 Task: Sort the products in the category "Laundry" by price (lowest first).
Action: Mouse moved to (896, 313)
Screenshot: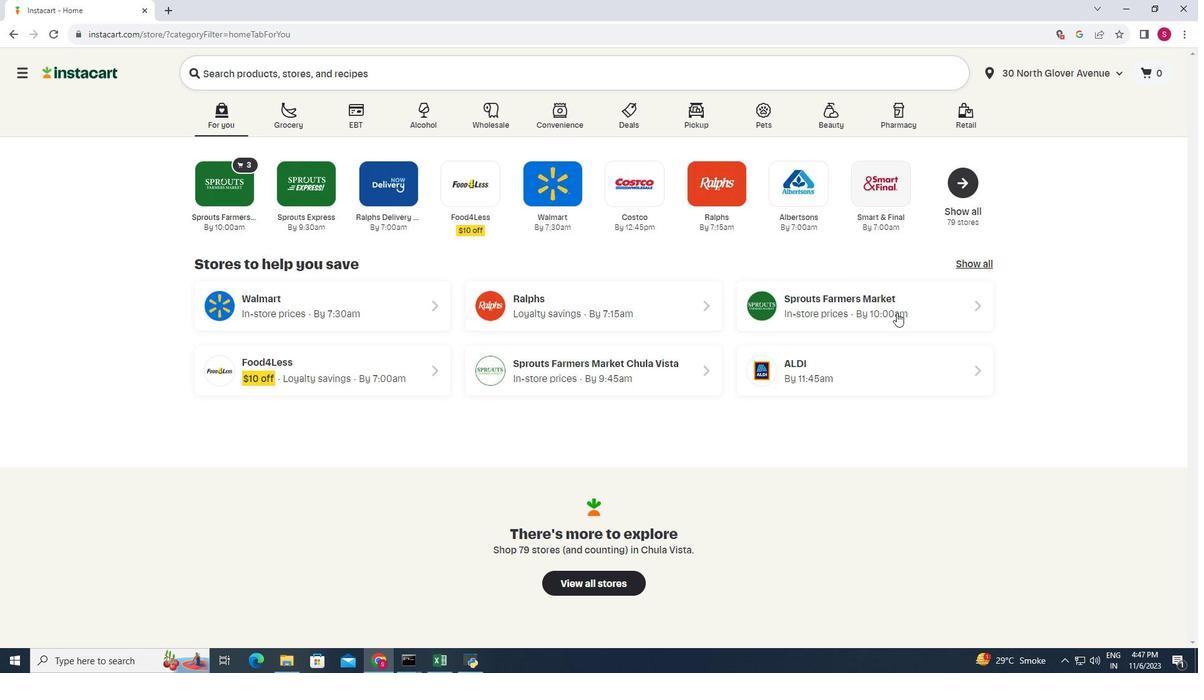 
Action: Mouse pressed left at (896, 313)
Screenshot: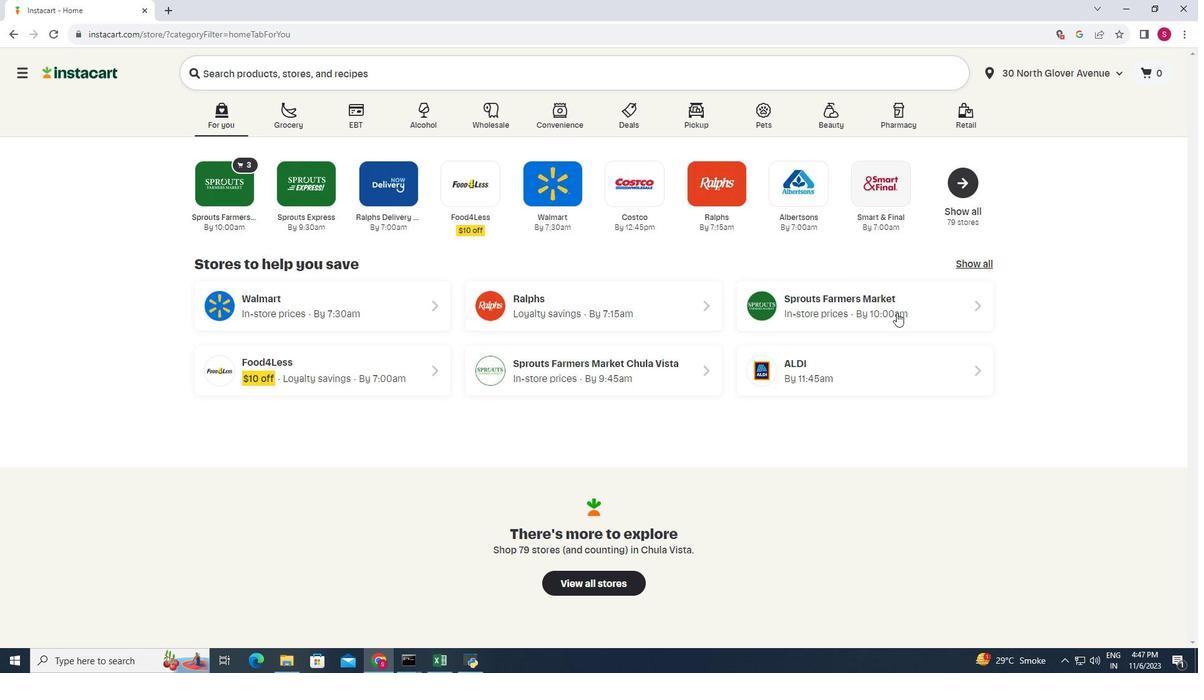 
Action: Mouse moved to (83, 411)
Screenshot: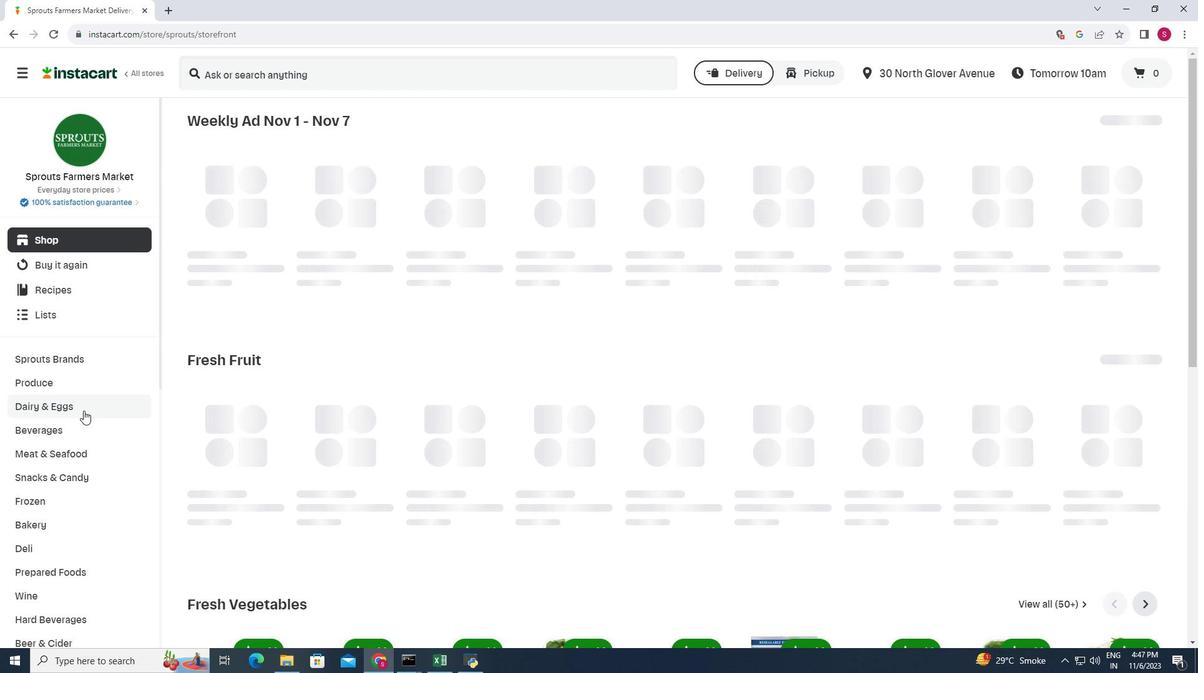 
Action: Mouse scrolled (83, 410) with delta (0, 0)
Screenshot: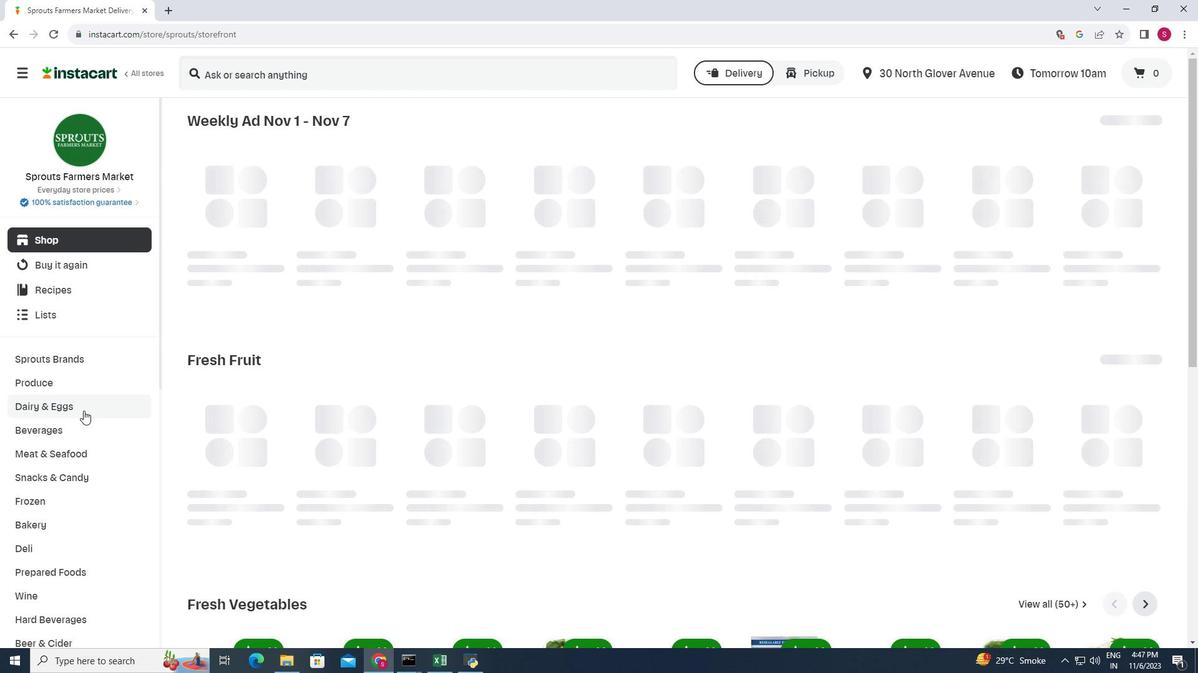 
Action: Mouse scrolled (83, 410) with delta (0, 0)
Screenshot: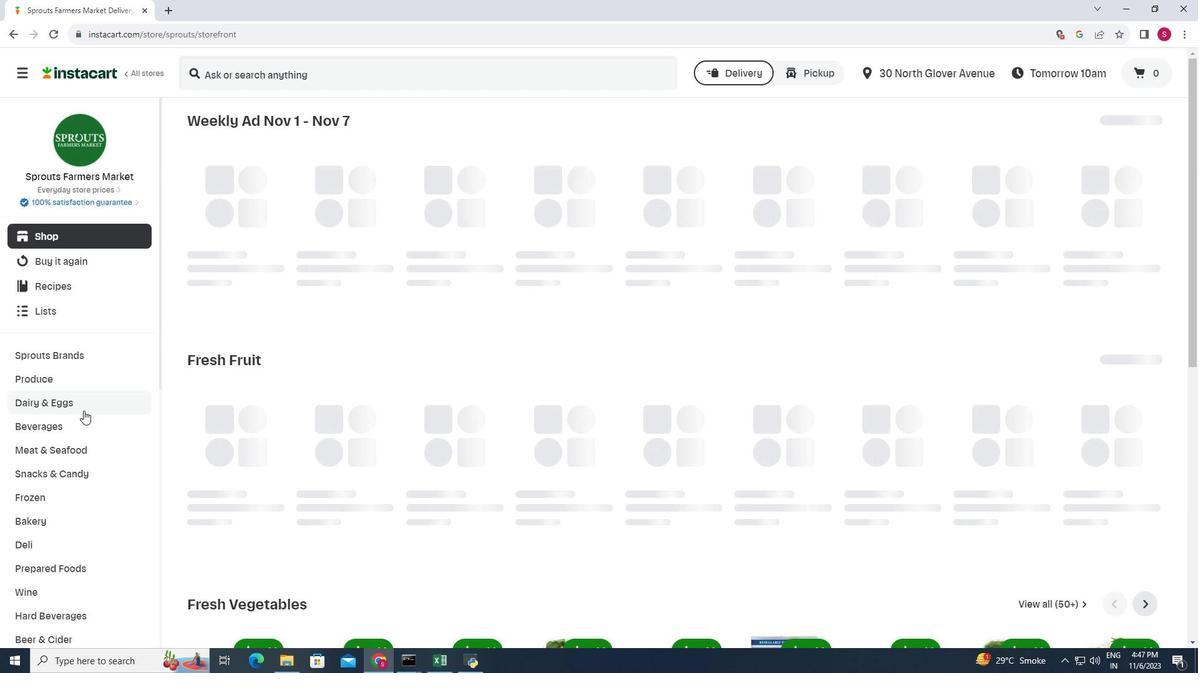 
Action: Mouse moved to (82, 411)
Screenshot: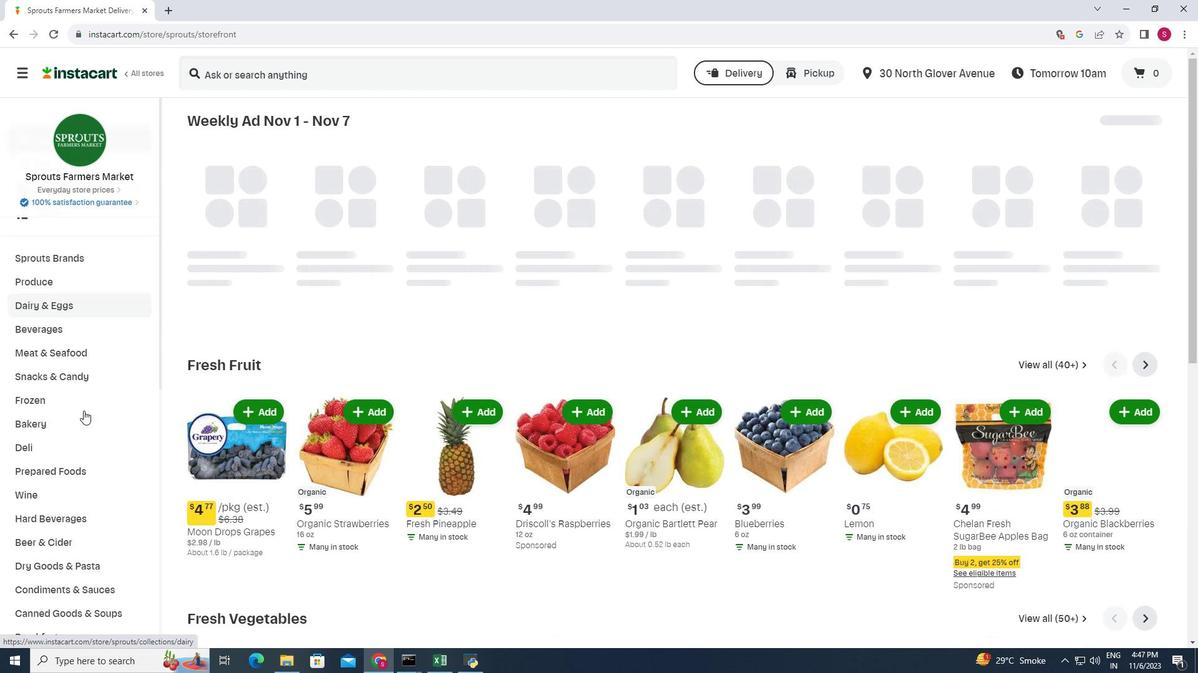 
Action: Mouse scrolled (82, 410) with delta (0, 0)
Screenshot: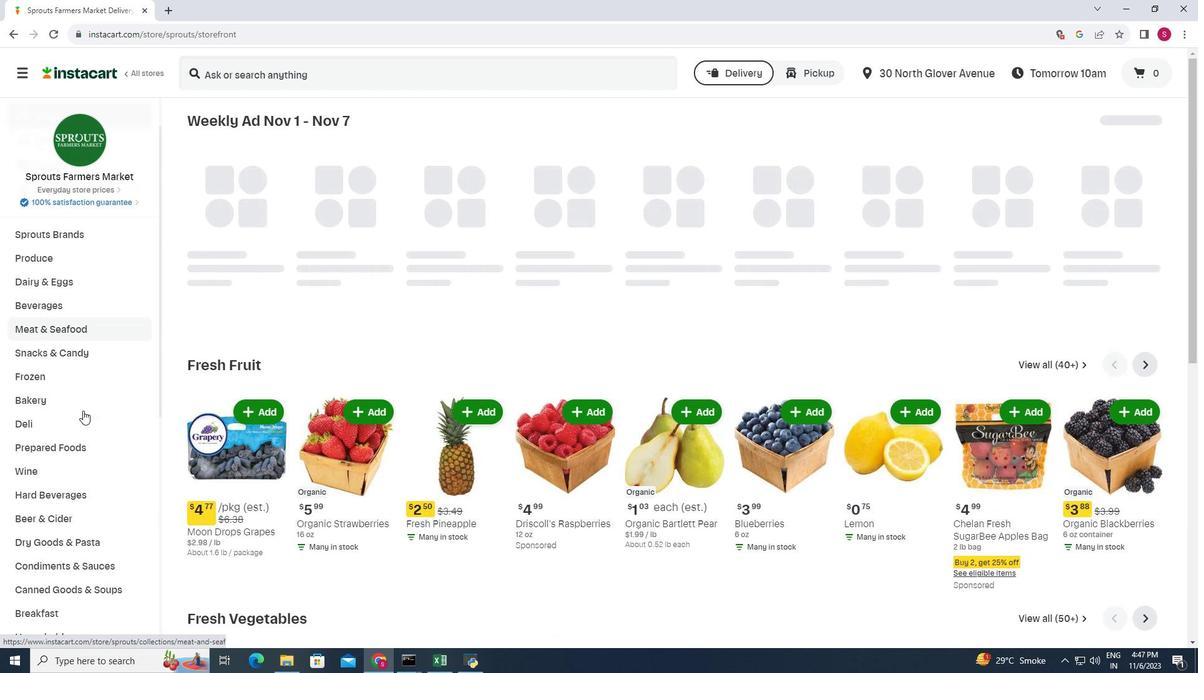 
Action: Mouse moved to (82, 411)
Screenshot: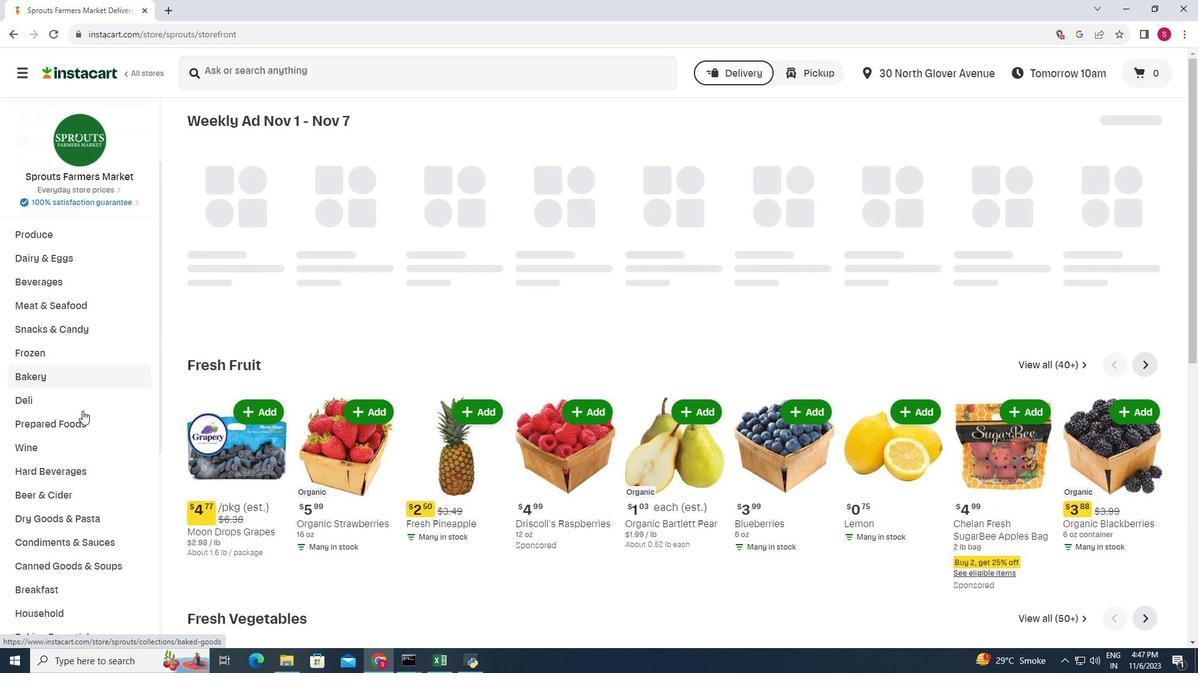
Action: Mouse scrolled (82, 410) with delta (0, 0)
Screenshot: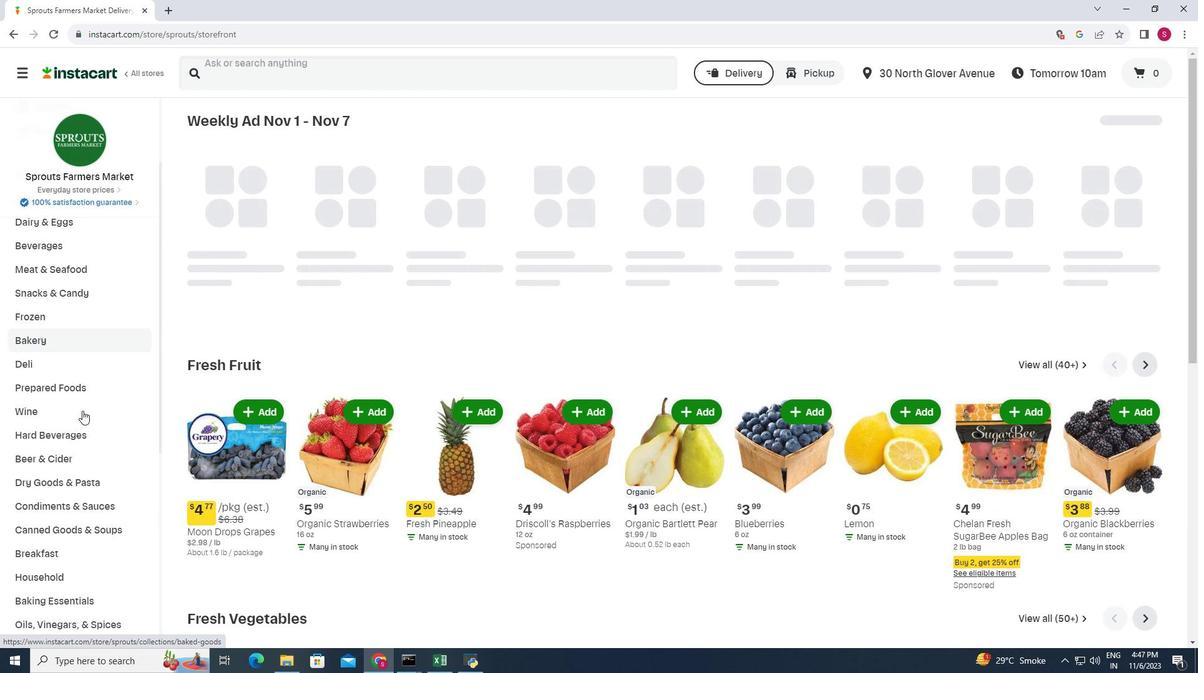 
Action: Mouse moved to (83, 421)
Screenshot: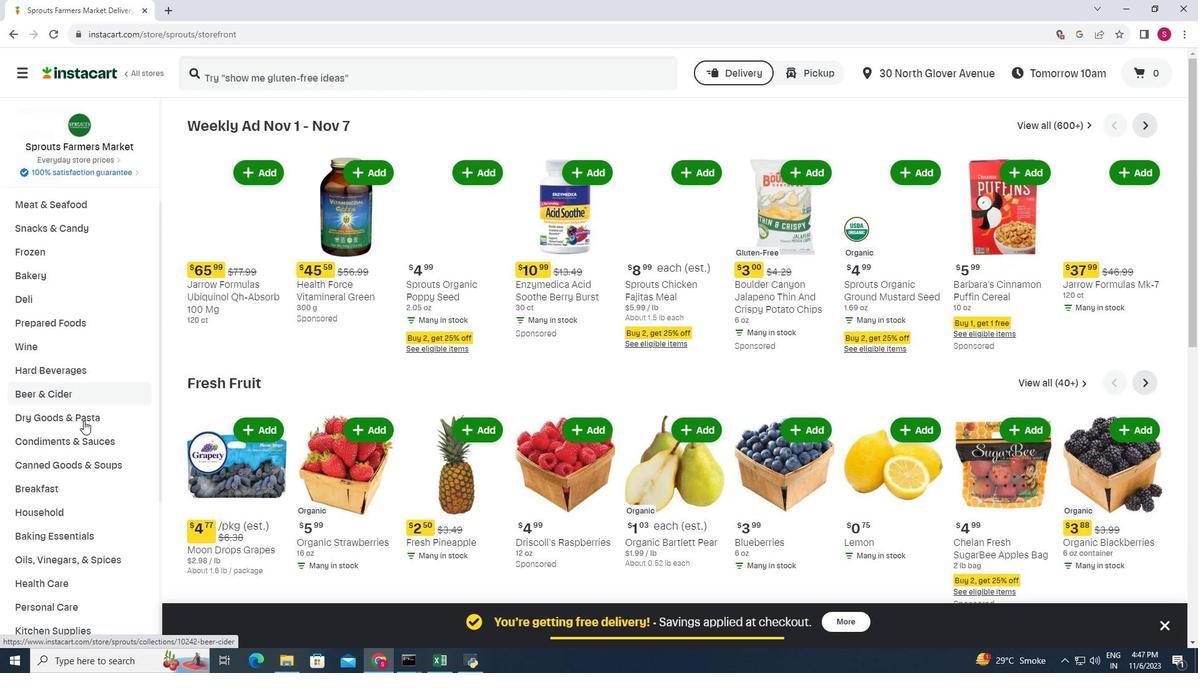 
Action: Mouse scrolled (83, 420) with delta (0, 0)
Screenshot: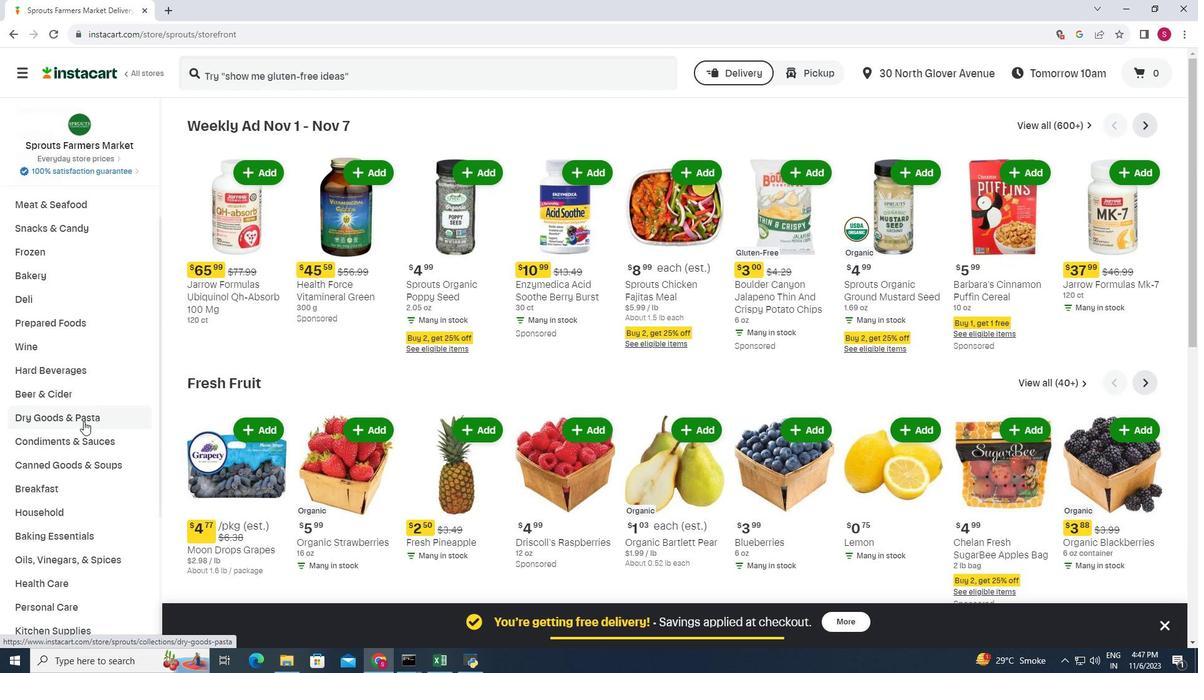 
Action: Mouse moved to (62, 452)
Screenshot: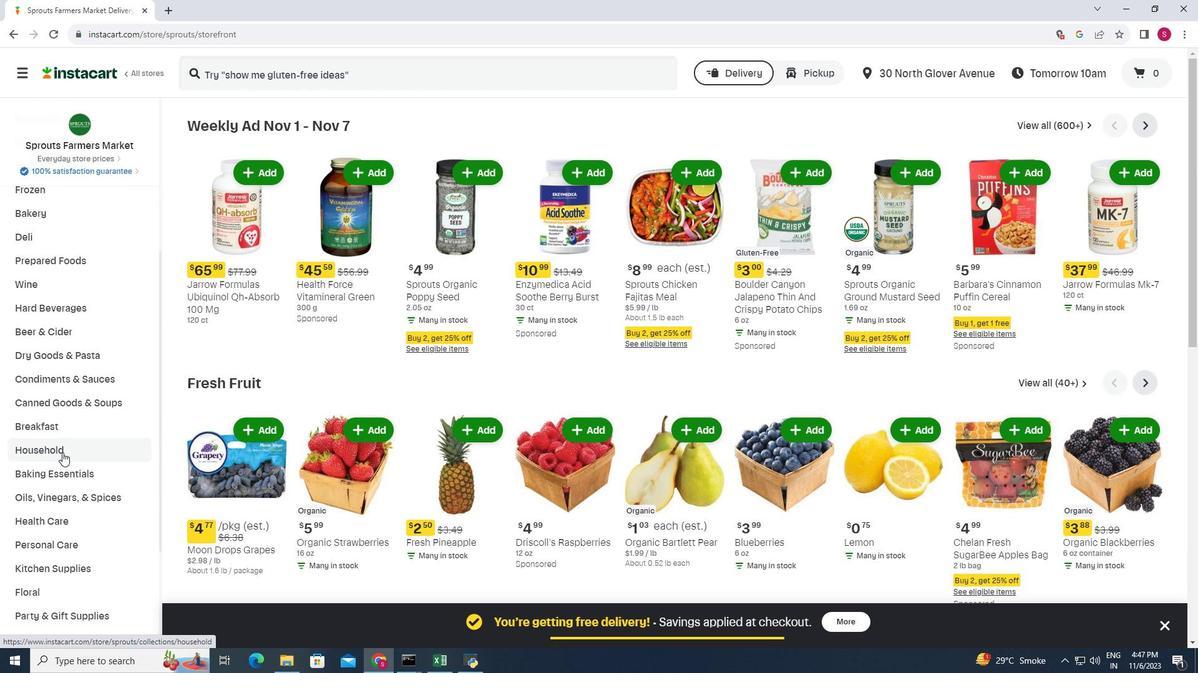 
Action: Mouse pressed left at (62, 452)
Screenshot: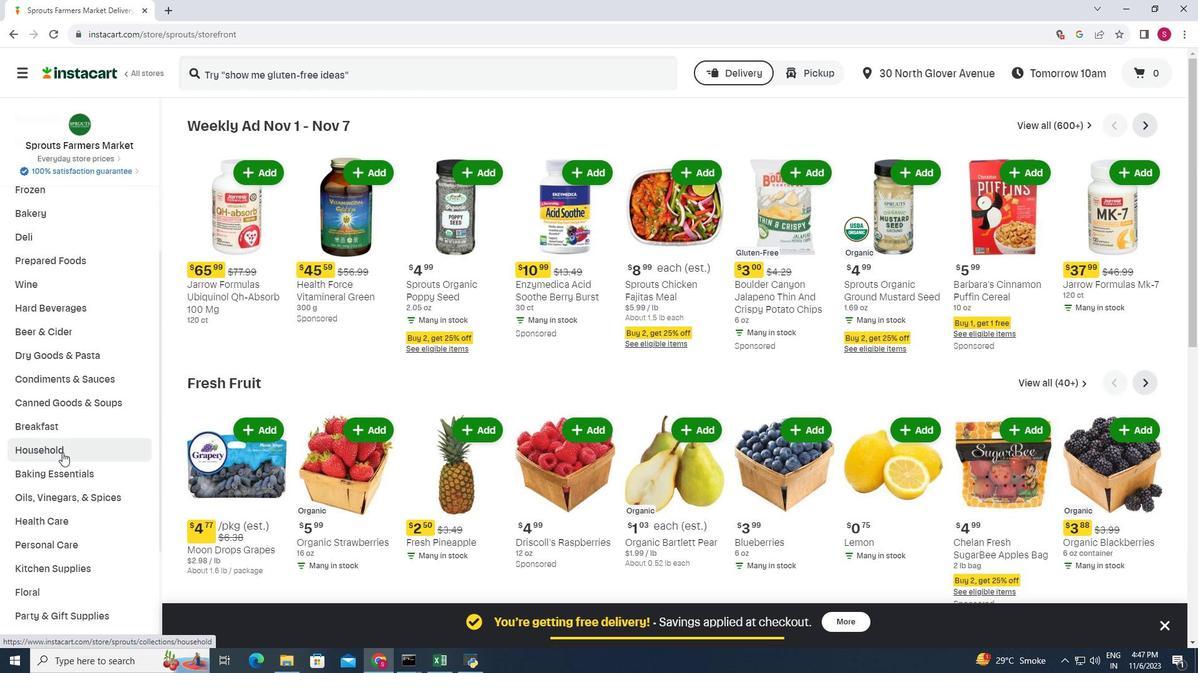 
Action: Mouse moved to (459, 161)
Screenshot: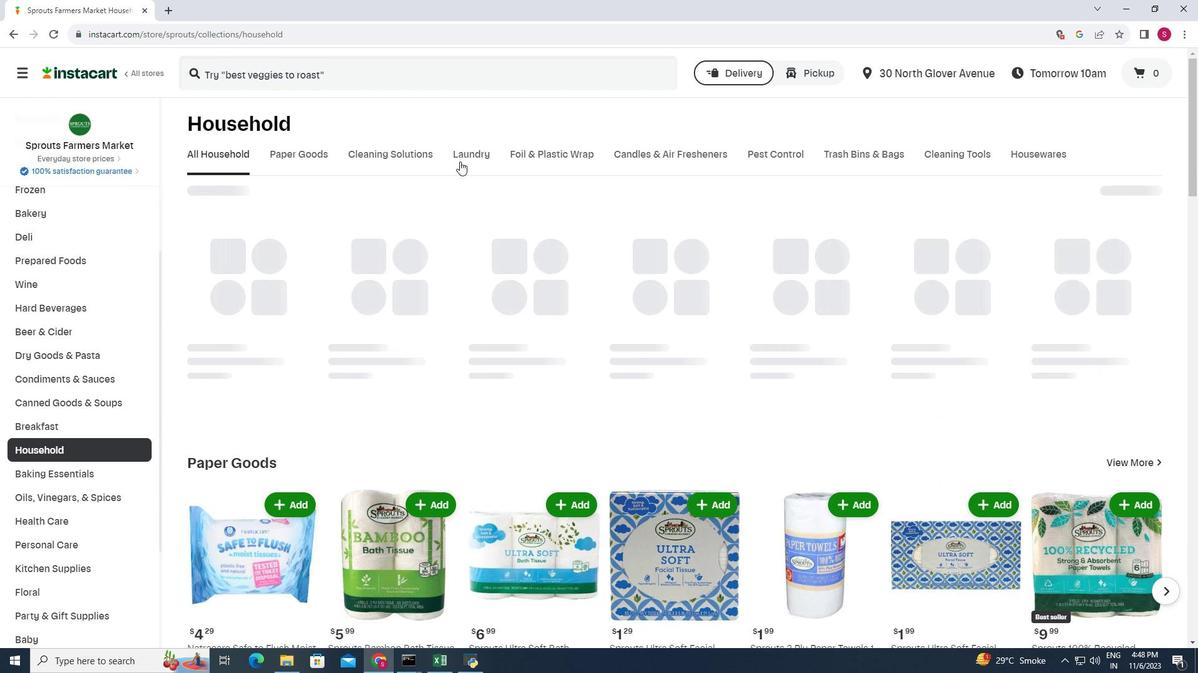 
Action: Mouse pressed left at (459, 161)
Screenshot: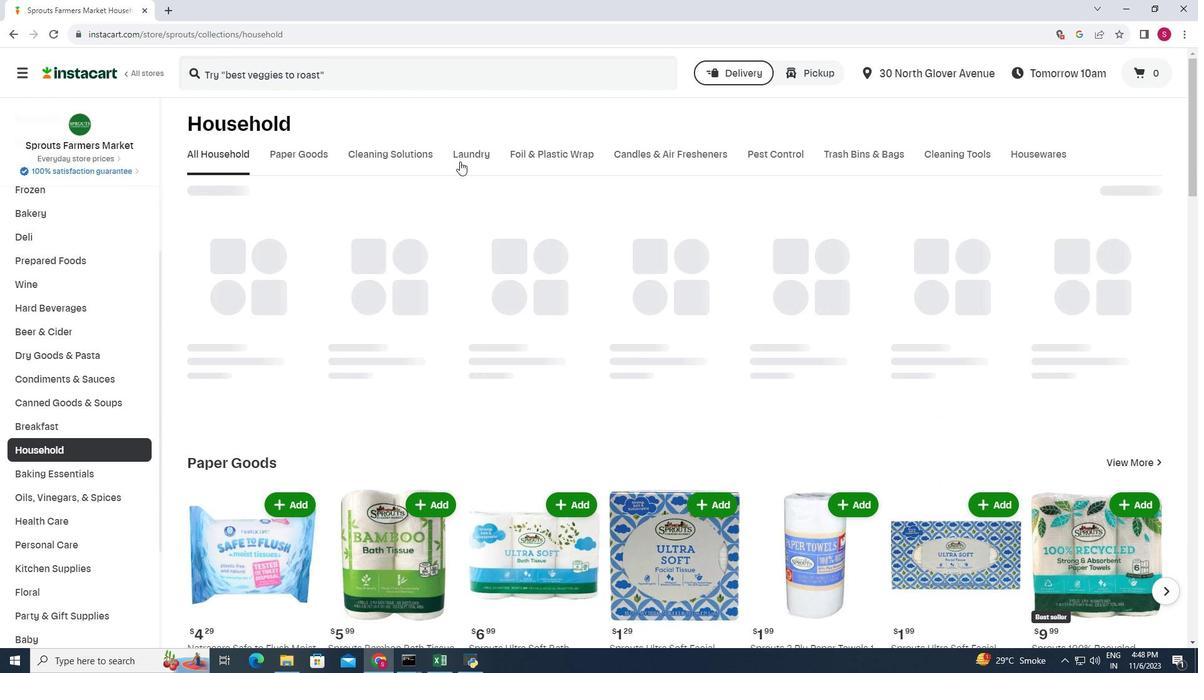 
Action: Mouse moved to (1150, 251)
Screenshot: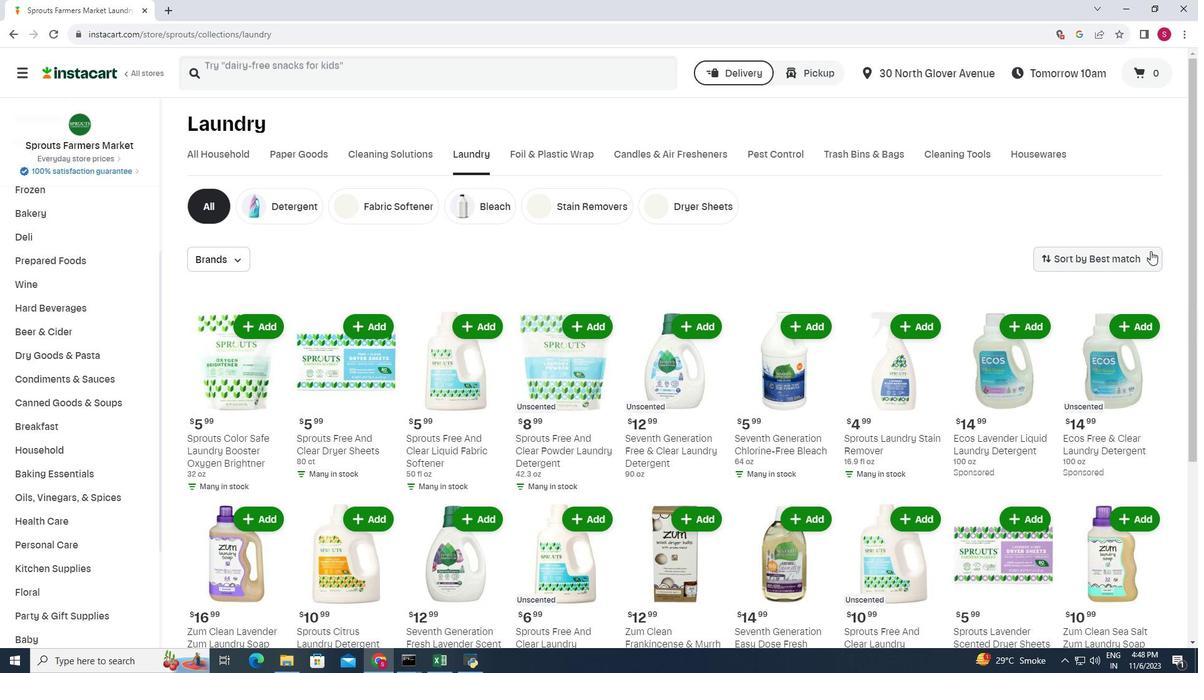 
Action: Mouse pressed left at (1150, 251)
Screenshot: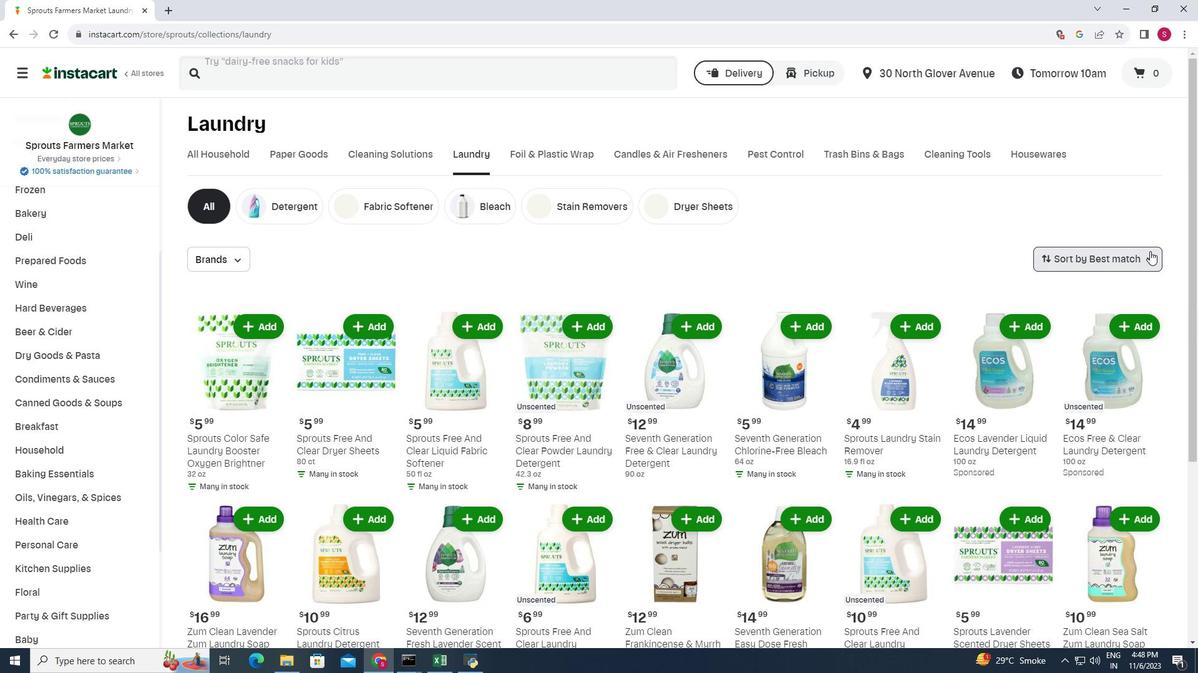 
Action: Mouse moved to (1134, 312)
Screenshot: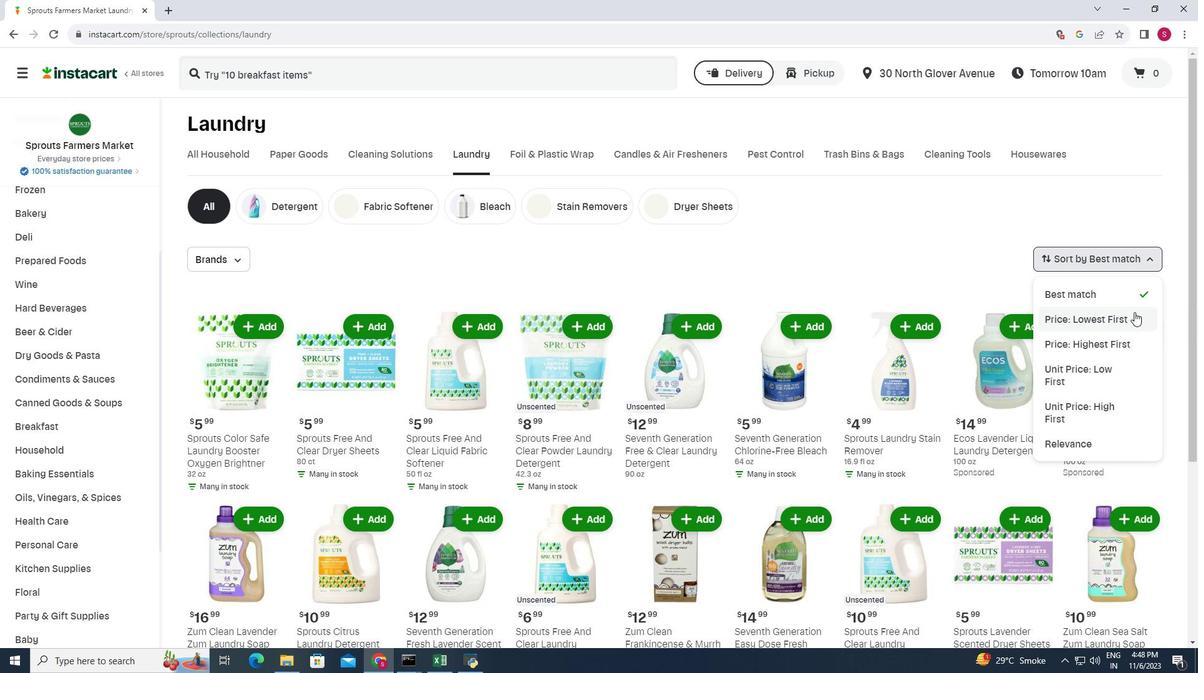 
Action: Mouse pressed left at (1134, 312)
Screenshot: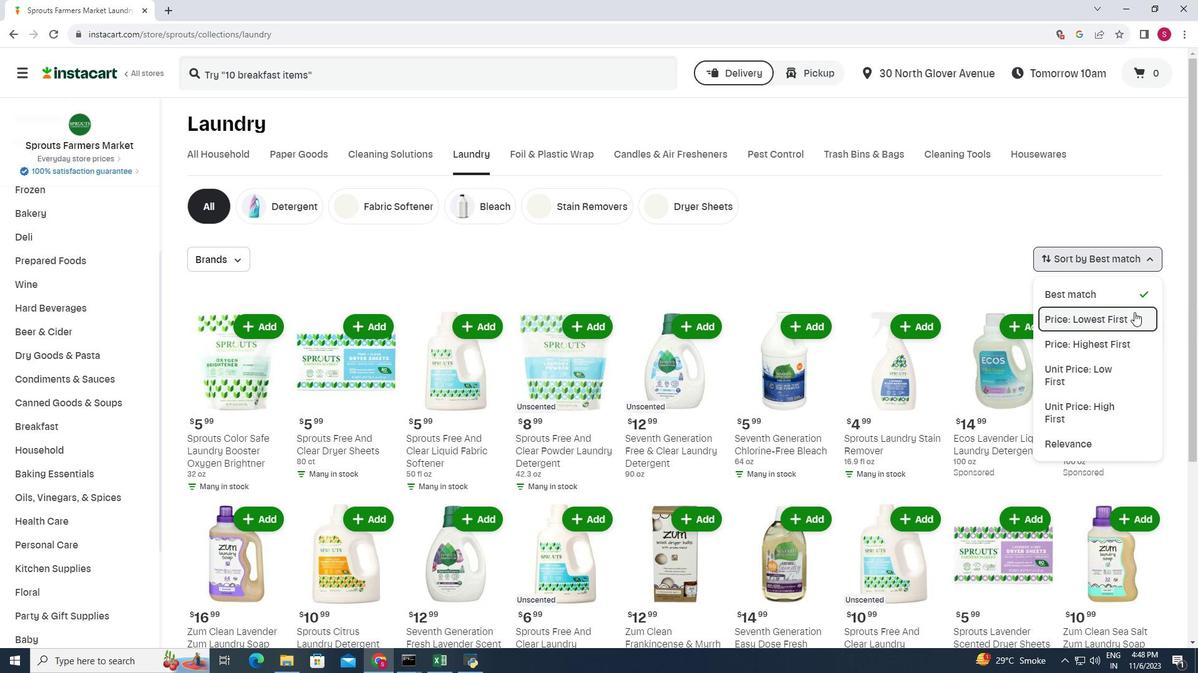 
Action: Mouse moved to (726, 265)
Screenshot: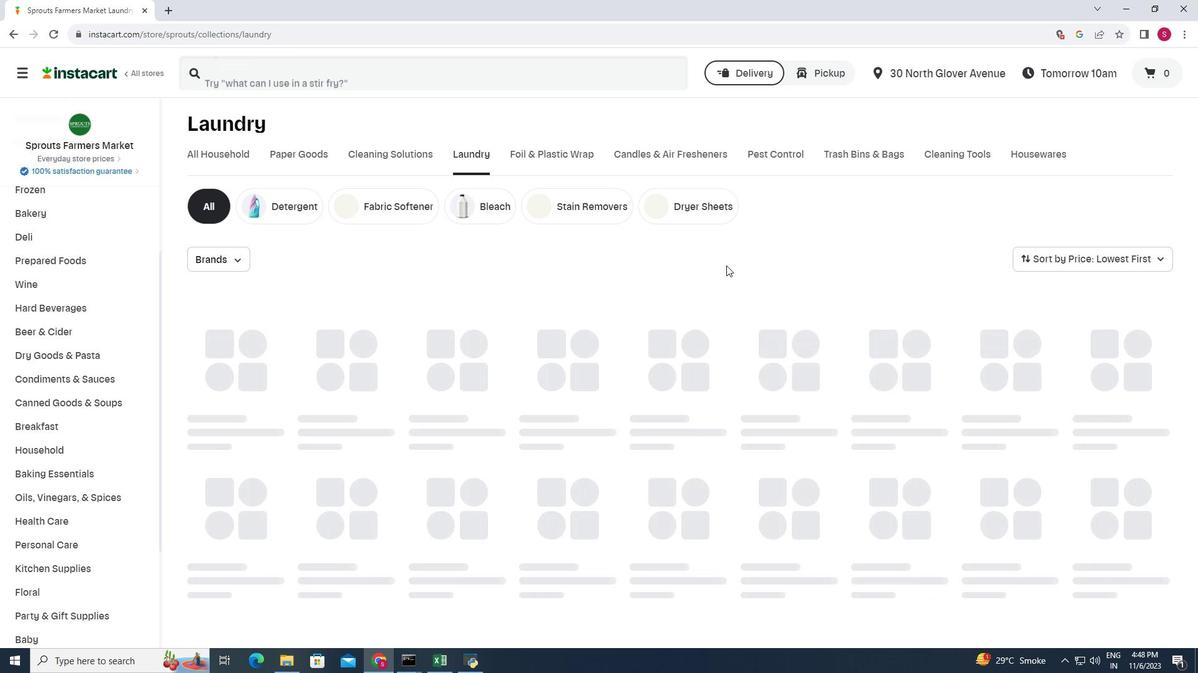 
Action: Mouse scrolled (726, 265) with delta (0, 0)
Screenshot: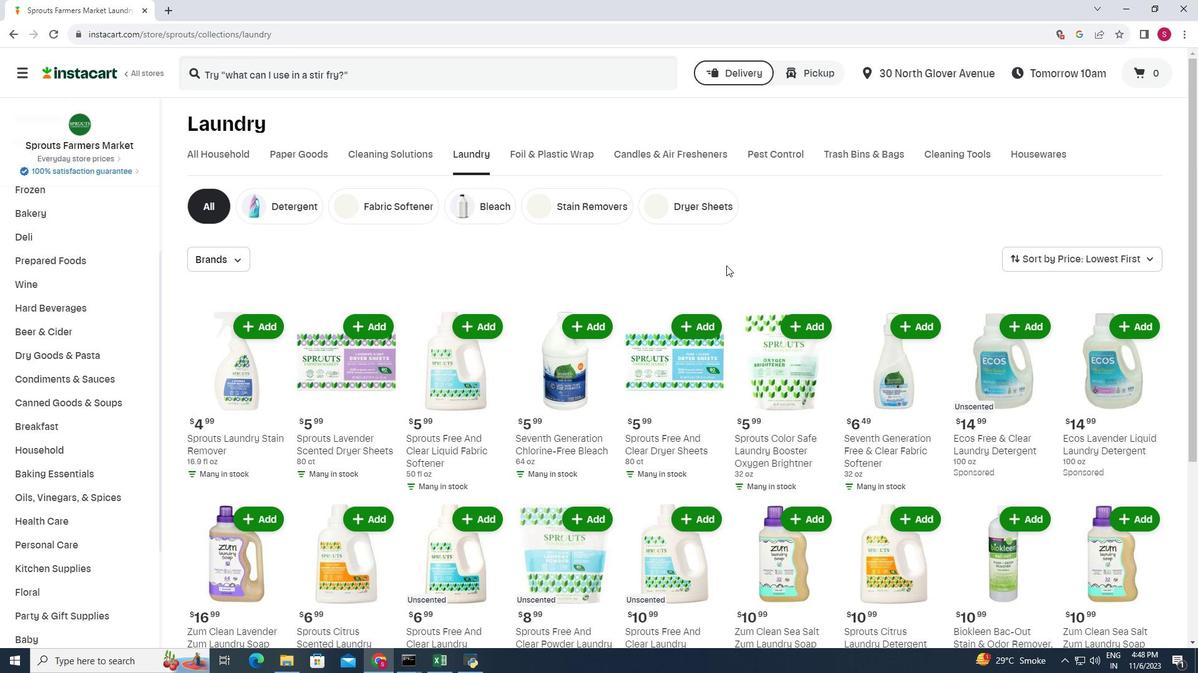 
Action: Mouse scrolled (726, 265) with delta (0, 0)
Screenshot: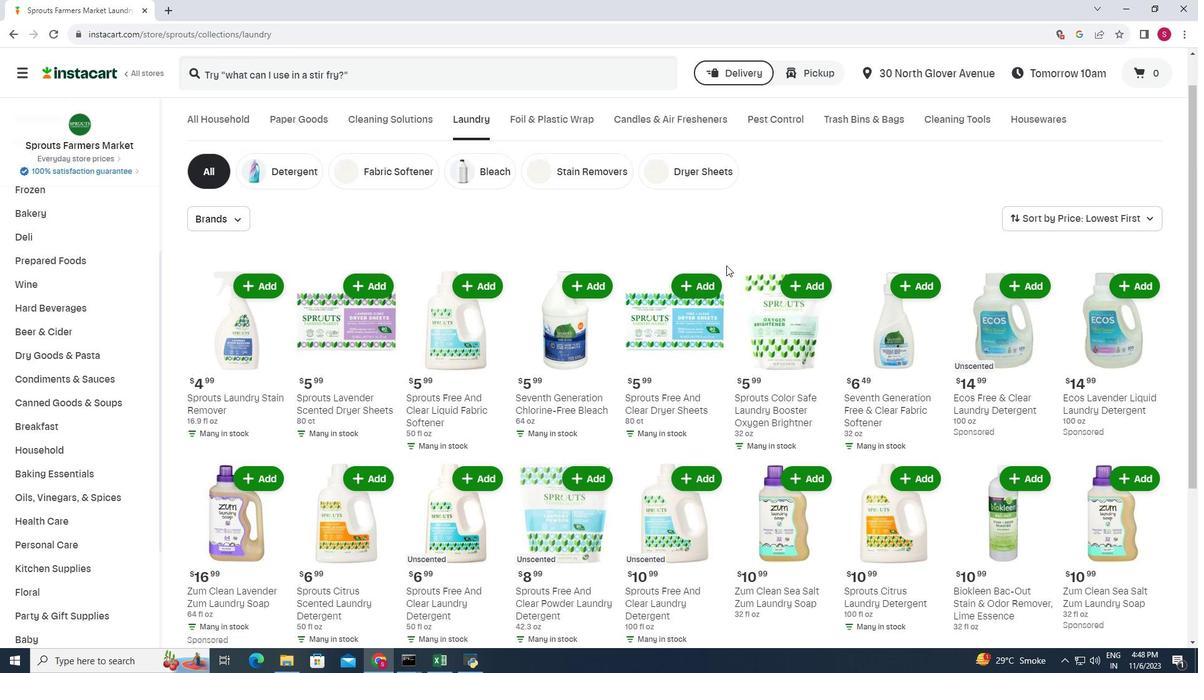
Action: Mouse scrolled (726, 265) with delta (0, 0)
Screenshot: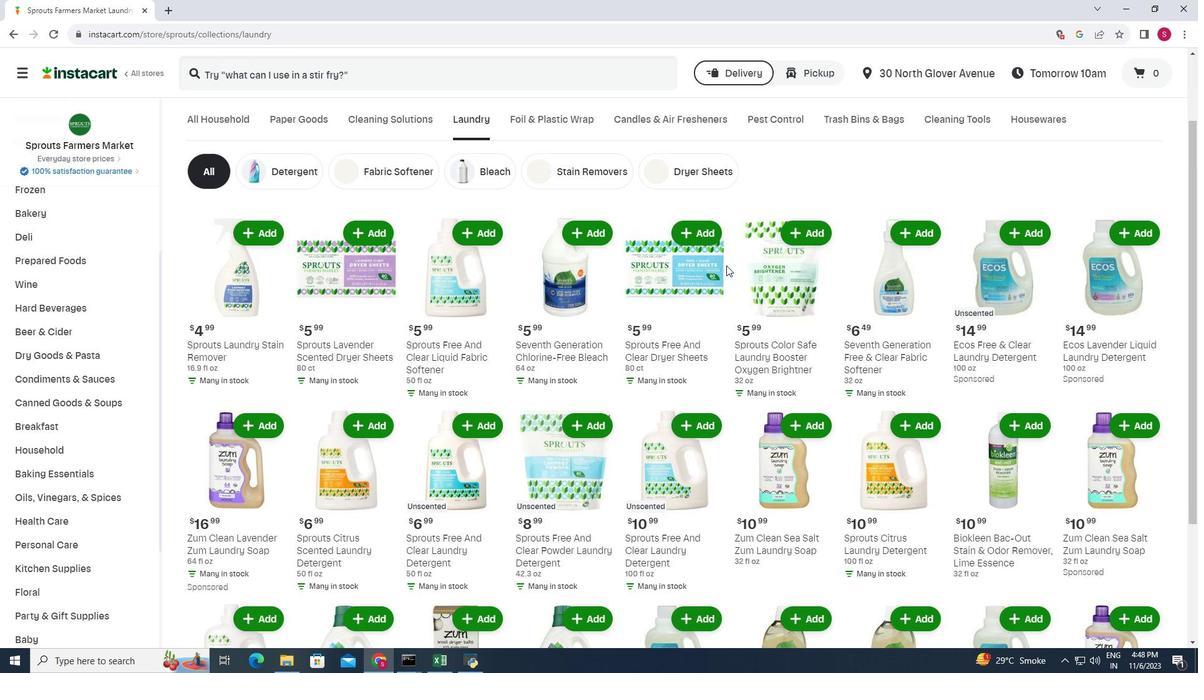 
Action: Mouse scrolled (726, 265) with delta (0, 0)
Screenshot: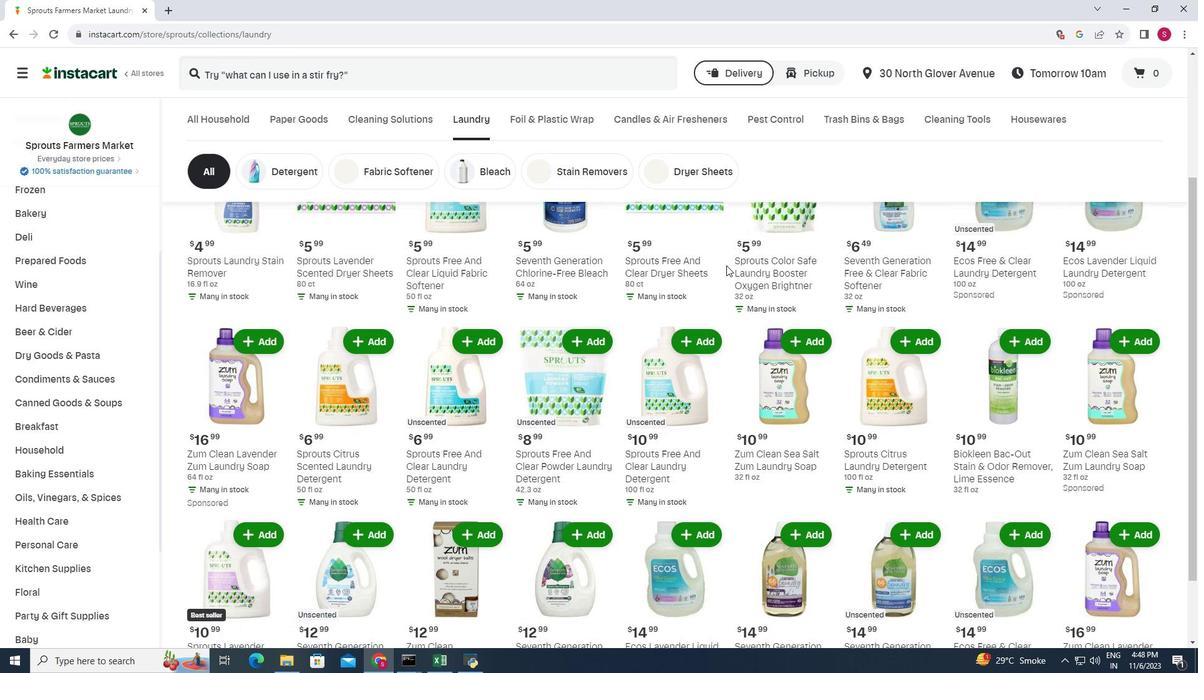 
Action: Mouse scrolled (726, 265) with delta (0, 0)
Screenshot: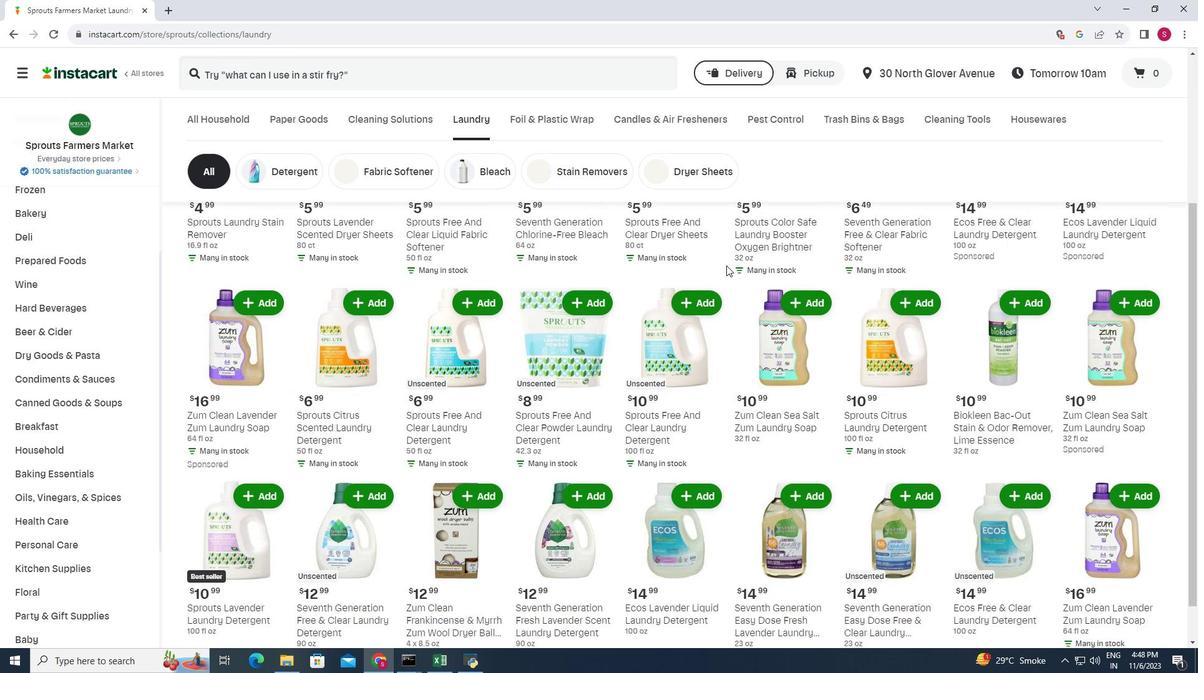 
Action: Mouse scrolled (726, 265) with delta (0, 0)
Screenshot: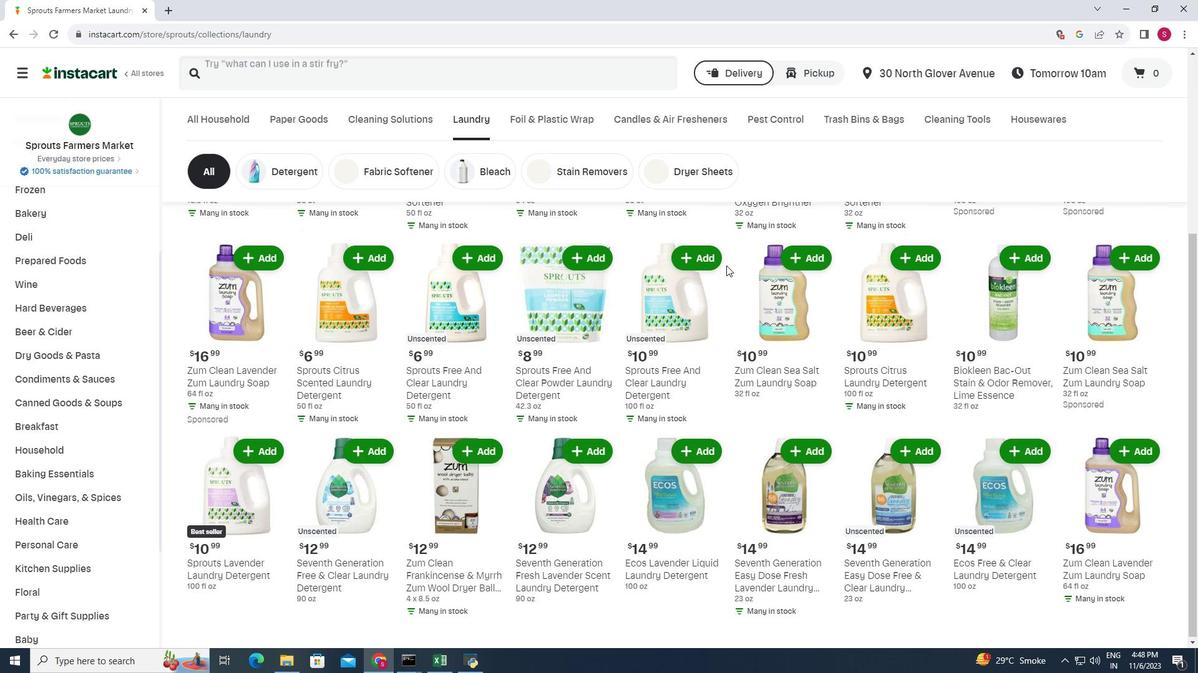 
Action: Mouse scrolled (726, 265) with delta (0, 0)
Screenshot: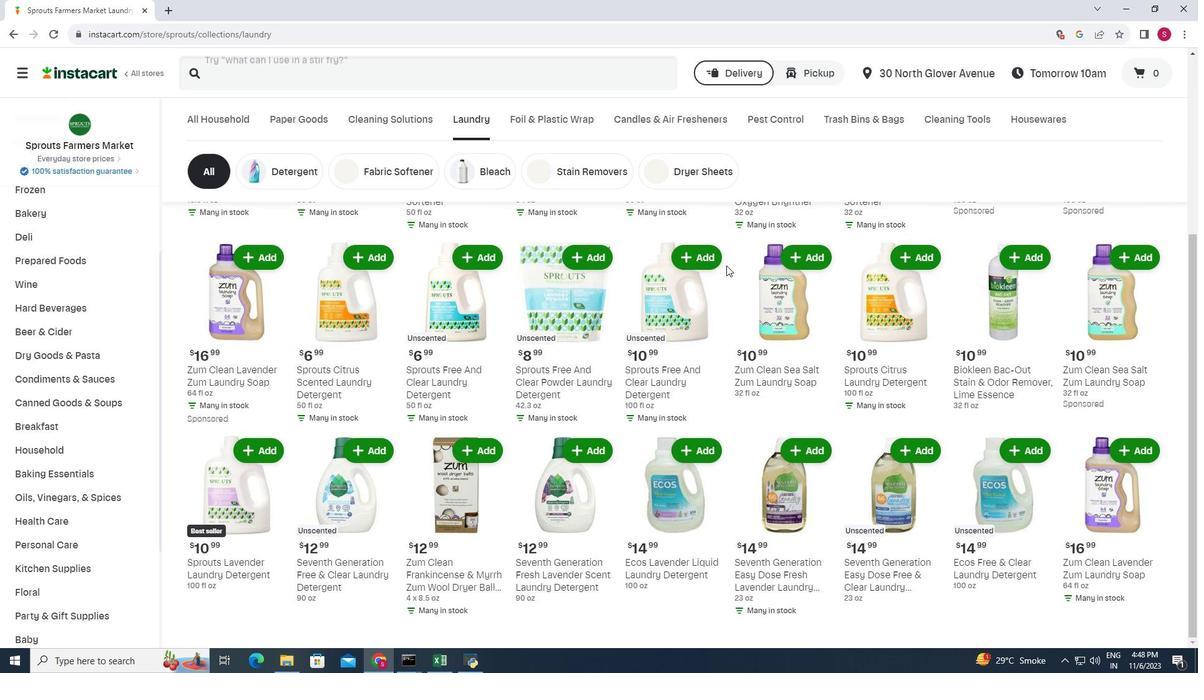 
